 Task: Select the website type as company.
Action: Mouse moved to (640, 87)
Screenshot: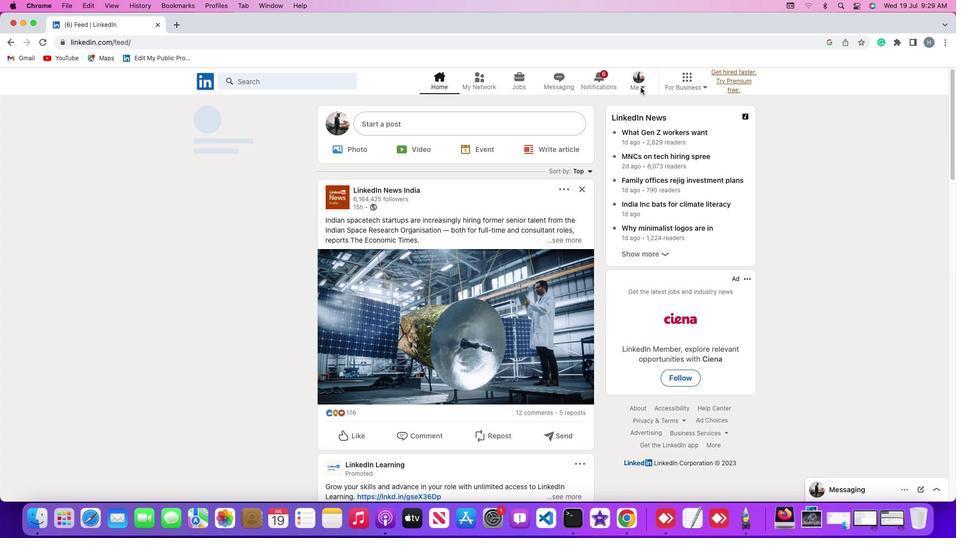 
Action: Mouse pressed left at (640, 87)
Screenshot: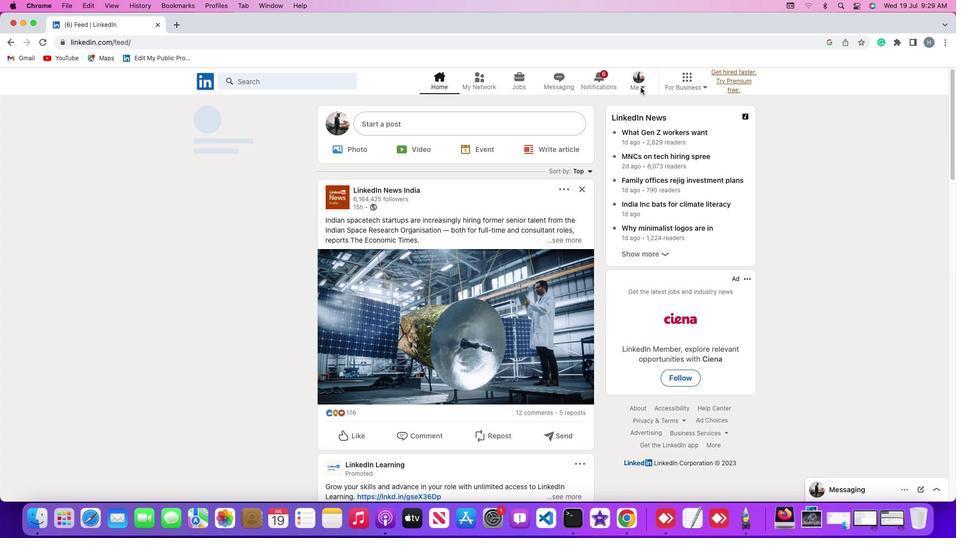 
Action: Mouse moved to (641, 84)
Screenshot: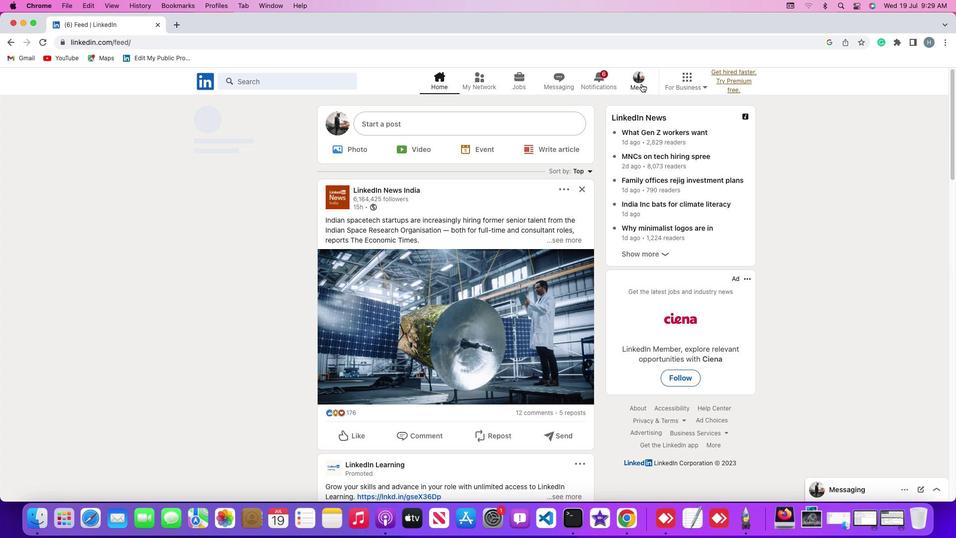 
Action: Mouse pressed left at (641, 84)
Screenshot: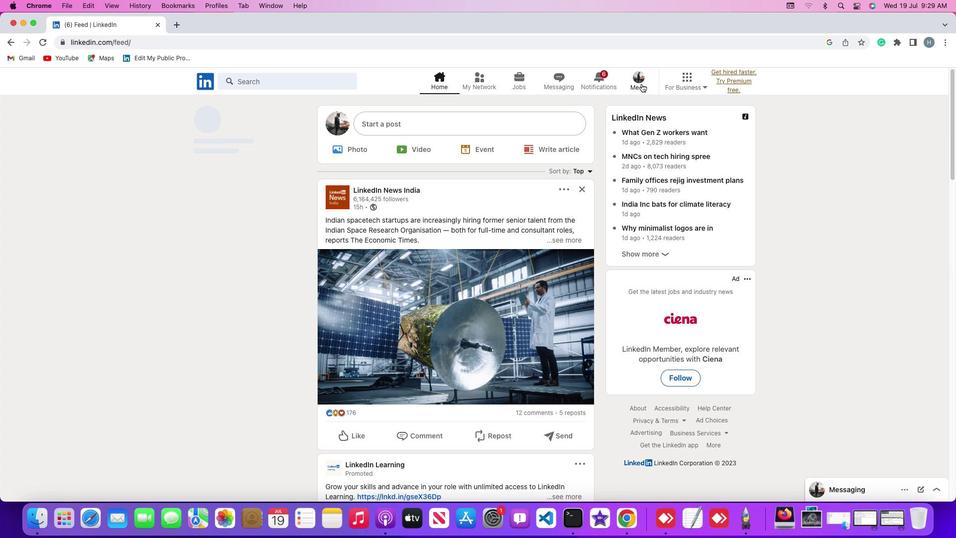 
Action: Mouse moved to (633, 135)
Screenshot: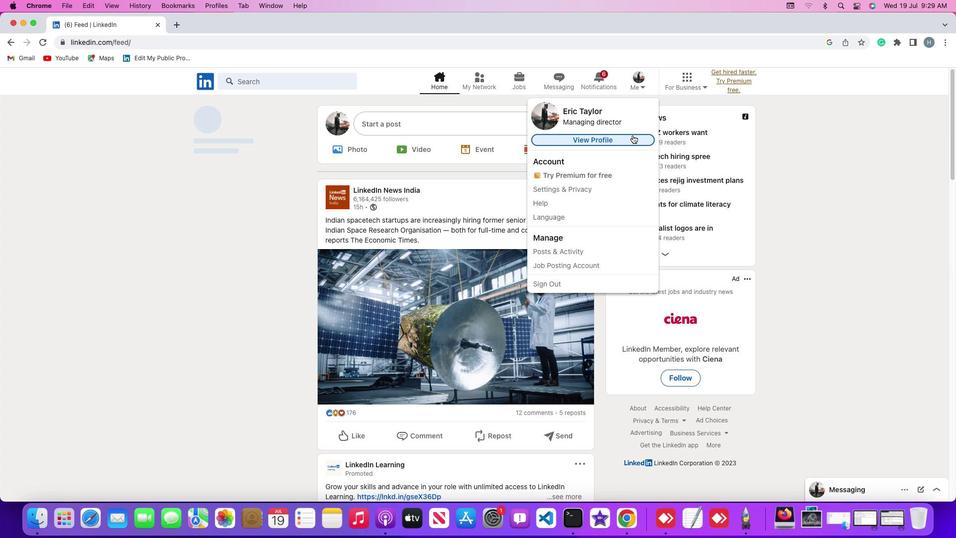 
Action: Mouse pressed left at (633, 135)
Screenshot: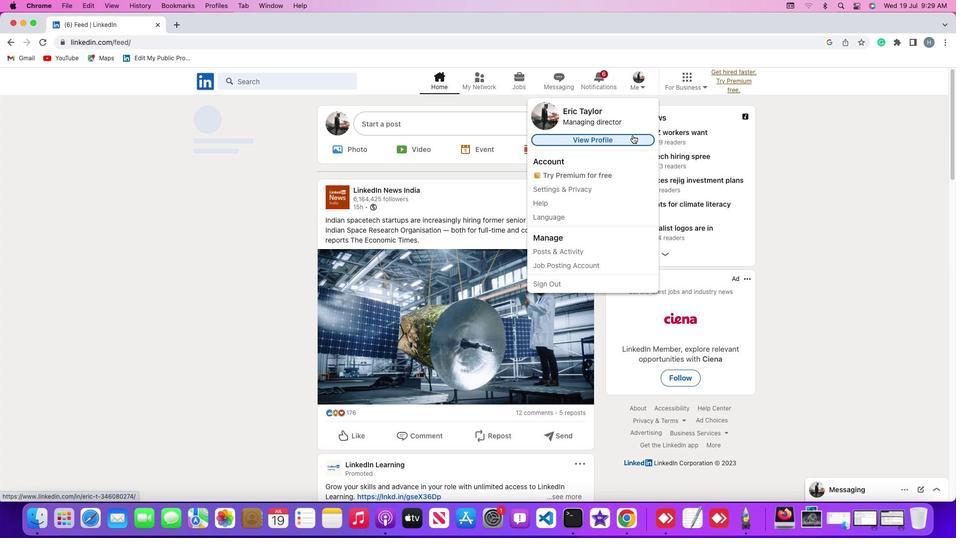 
Action: Mouse moved to (577, 220)
Screenshot: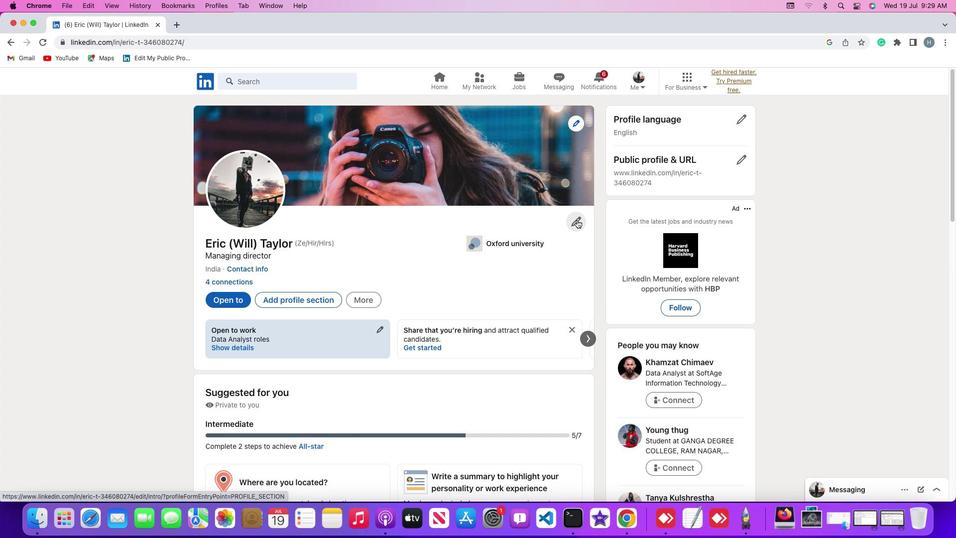 
Action: Mouse pressed left at (577, 220)
Screenshot: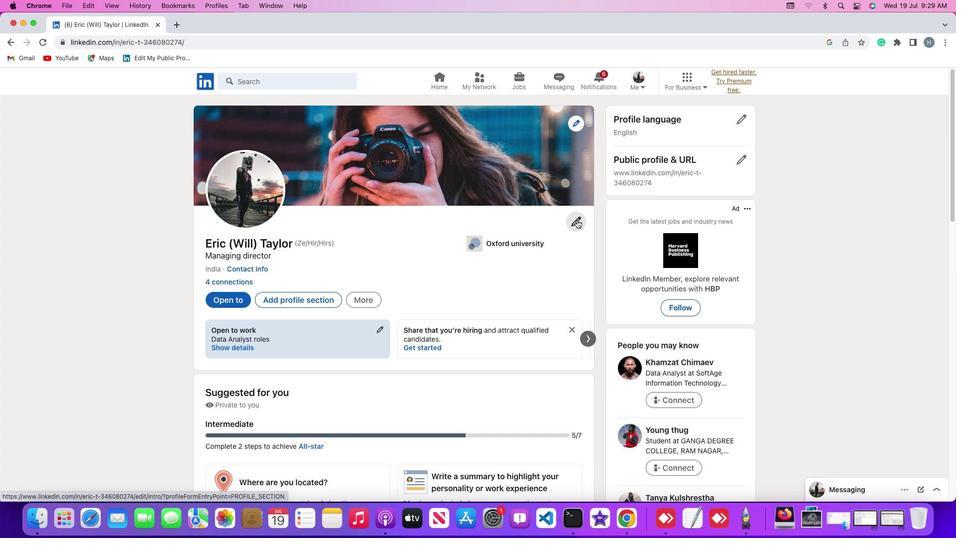
Action: Mouse moved to (544, 281)
Screenshot: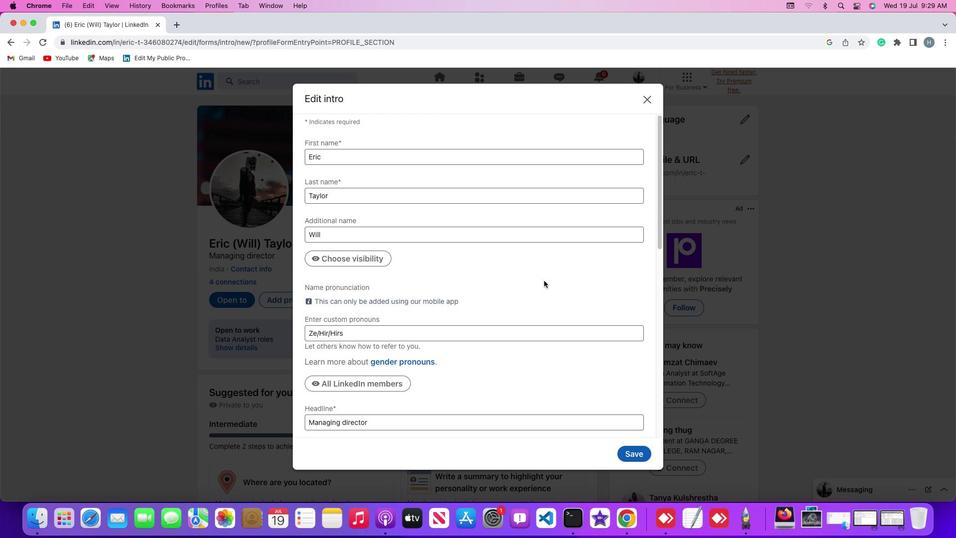 
Action: Mouse scrolled (544, 281) with delta (0, 0)
Screenshot: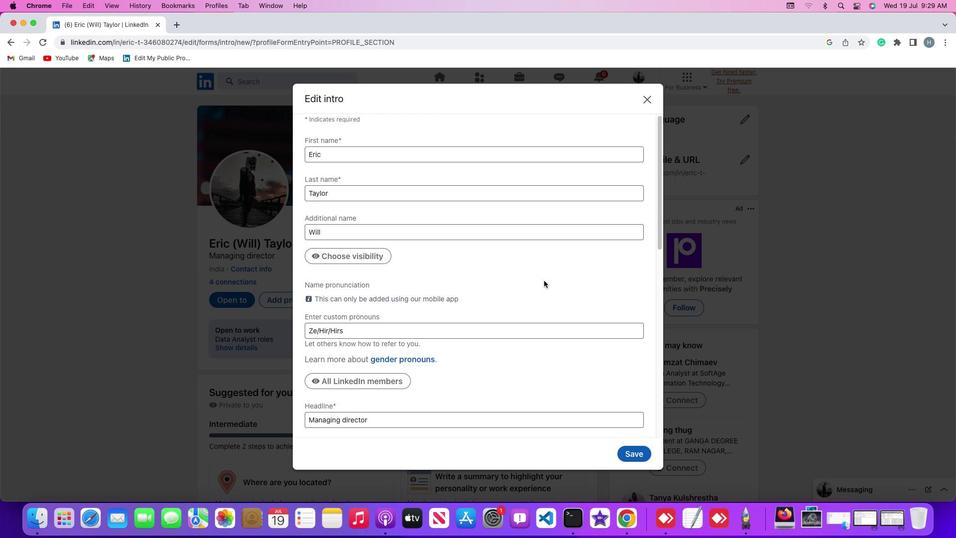 
Action: Mouse scrolled (544, 281) with delta (0, 0)
Screenshot: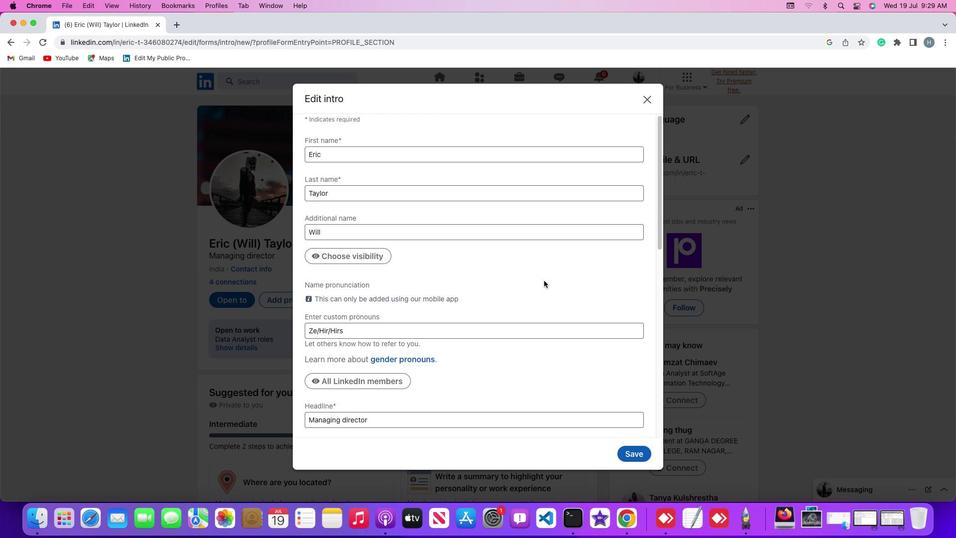 
Action: Mouse scrolled (544, 281) with delta (0, -1)
Screenshot: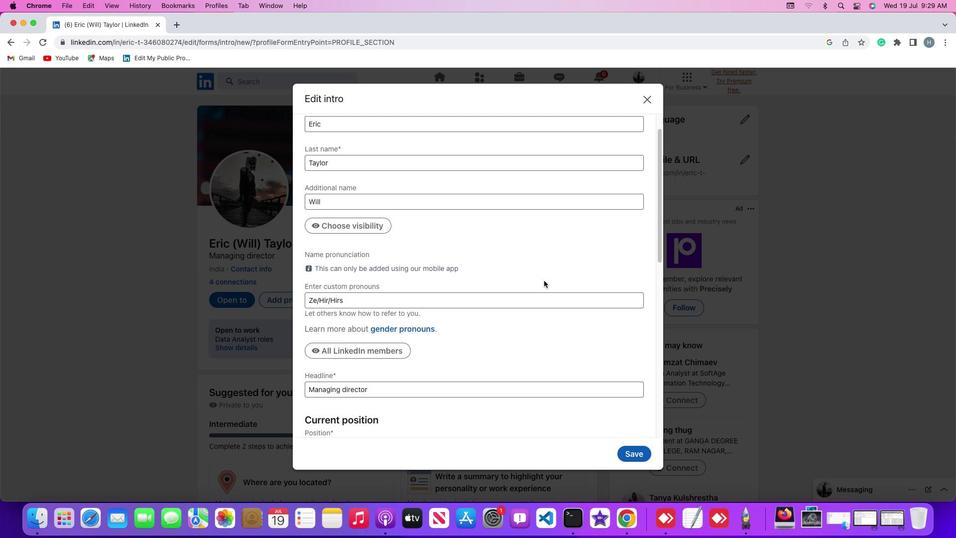 
Action: Mouse scrolled (544, 281) with delta (0, -2)
Screenshot: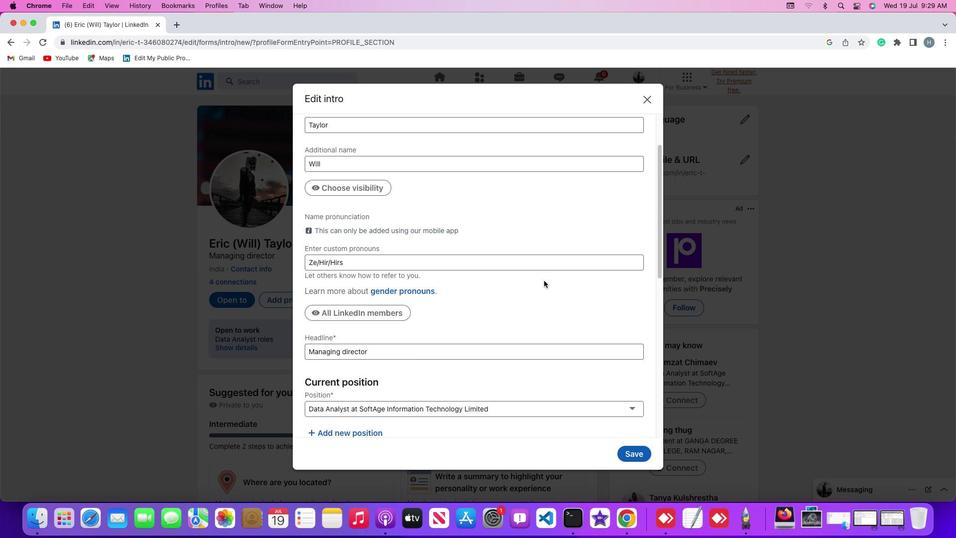 
Action: Mouse scrolled (544, 281) with delta (0, -2)
Screenshot: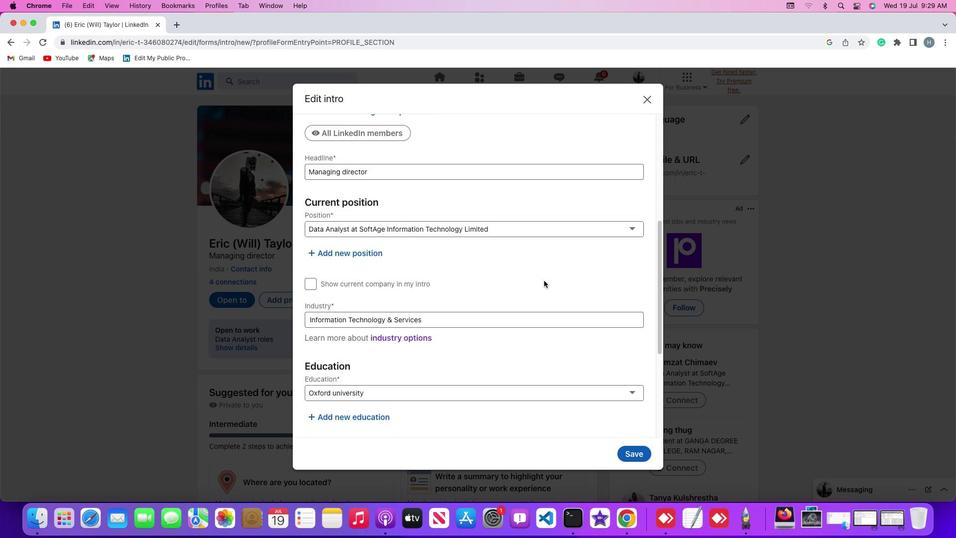 
Action: Mouse scrolled (544, 281) with delta (0, 0)
Screenshot: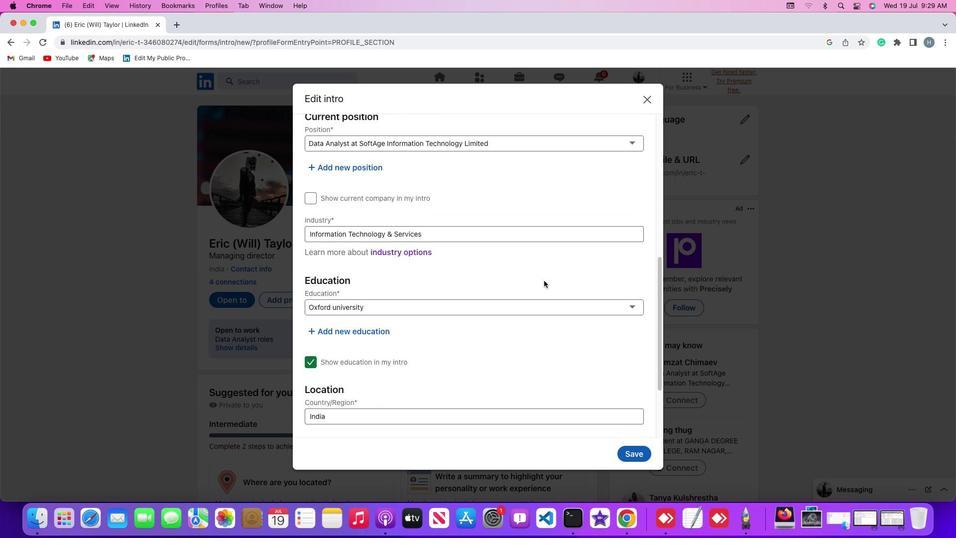 
Action: Mouse scrolled (544, 281) with delta (0, 0)
Screenshot: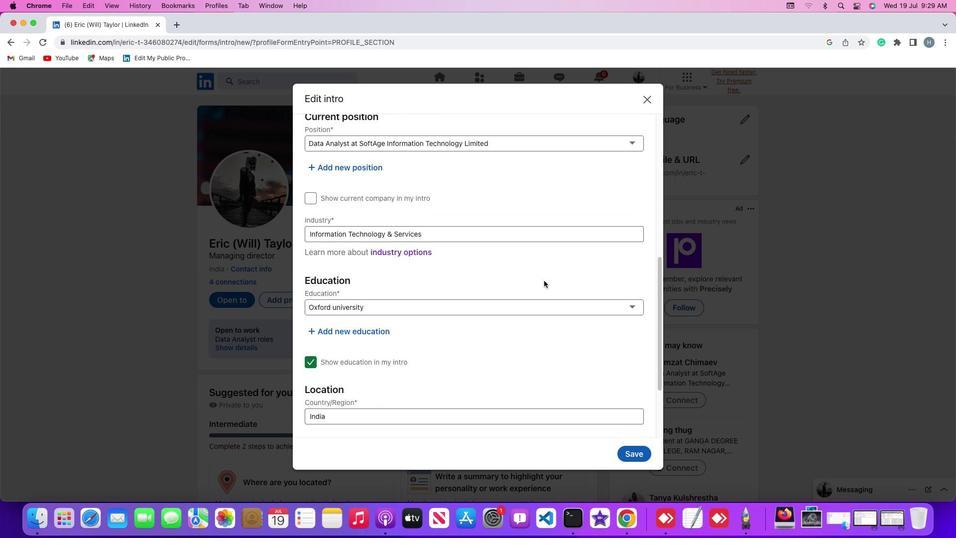 
Action: Mouse scrolled (544, 281) with delta (0, -1)
Screenshot: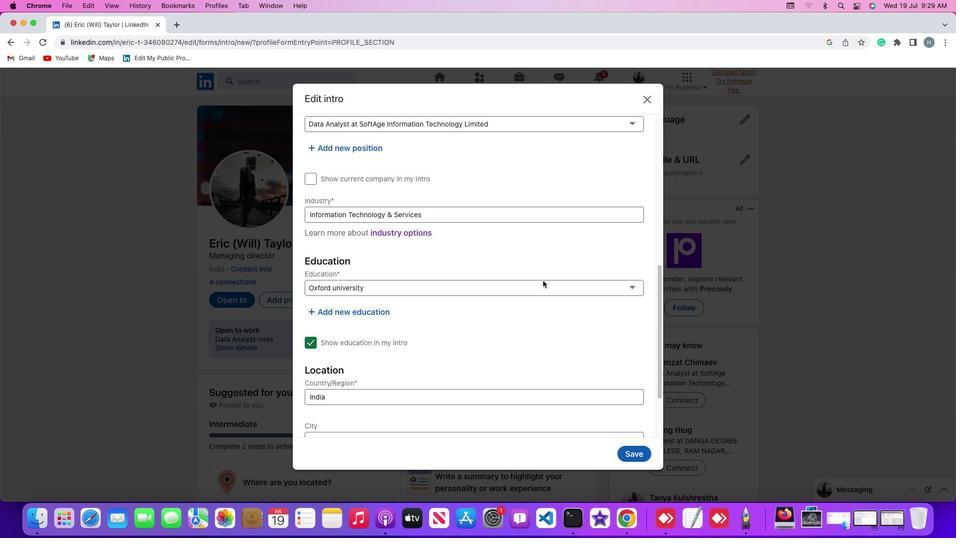 
Action: Mouse scrolled (544, 281) with delta (0, -2)
Screenshot: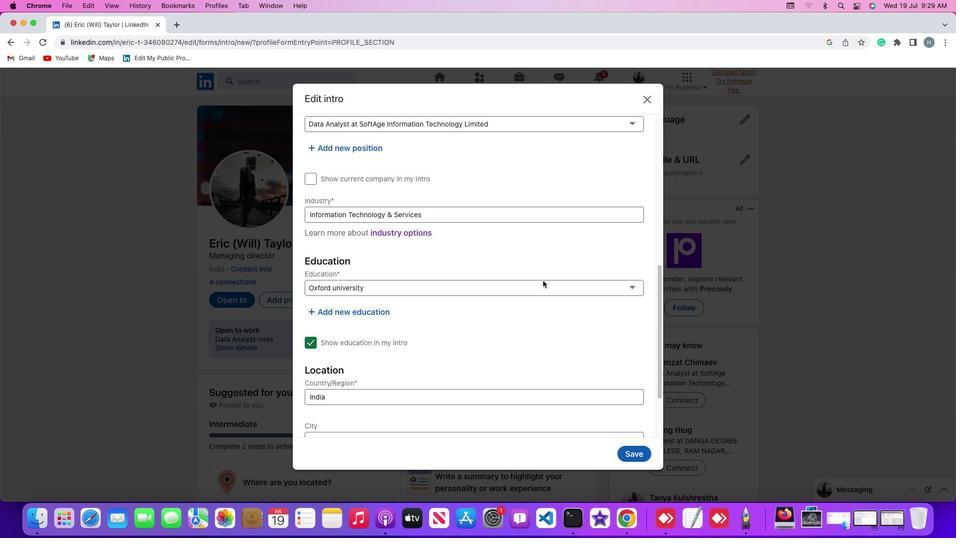 
Action: Mouse scrolled (544, 281) with delta (0, -2)
Screenshot: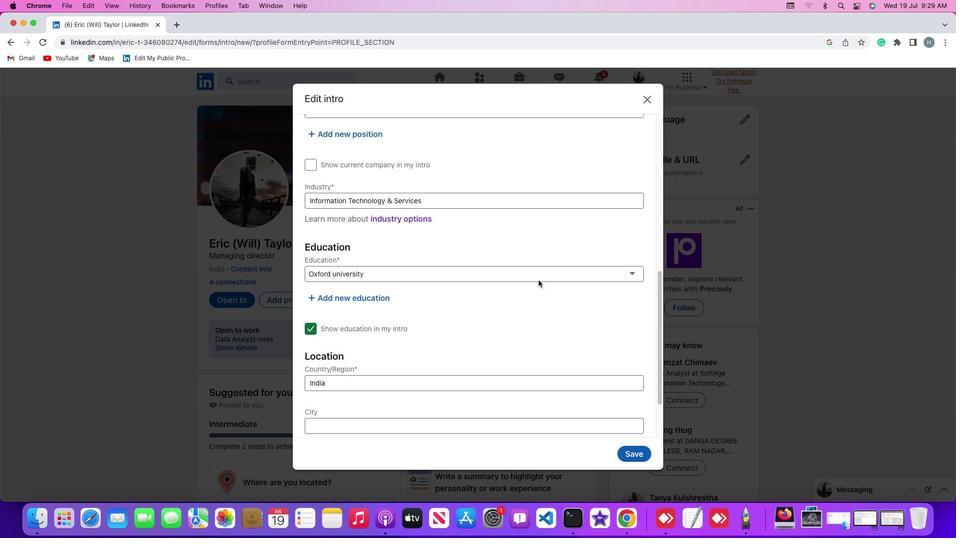 
Action: Mouse moved to (423, 379)
Screenshot: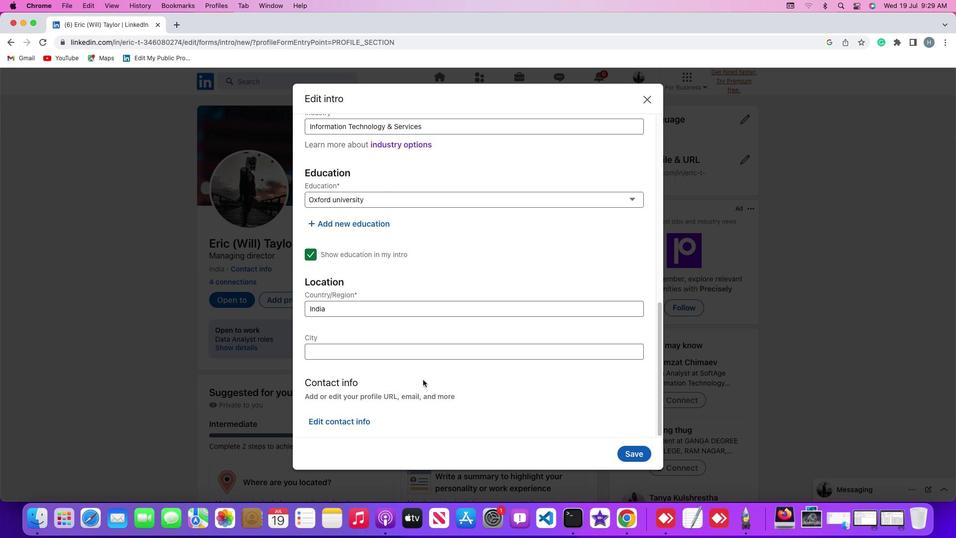 
Action: Mouse scrolled (423, 379) with delta (0, 0)
Screenshot: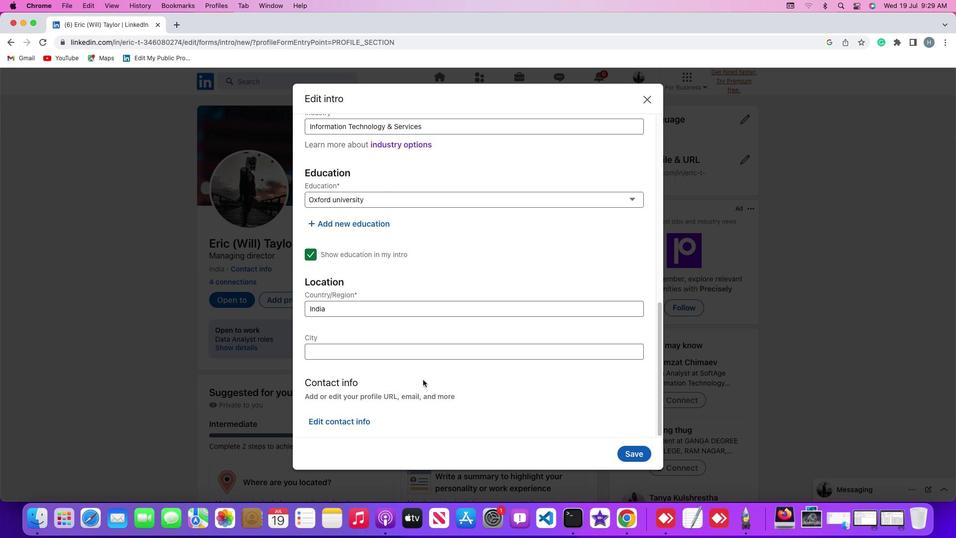 
Action: Mouse moved to (423, 379)
Screenshot: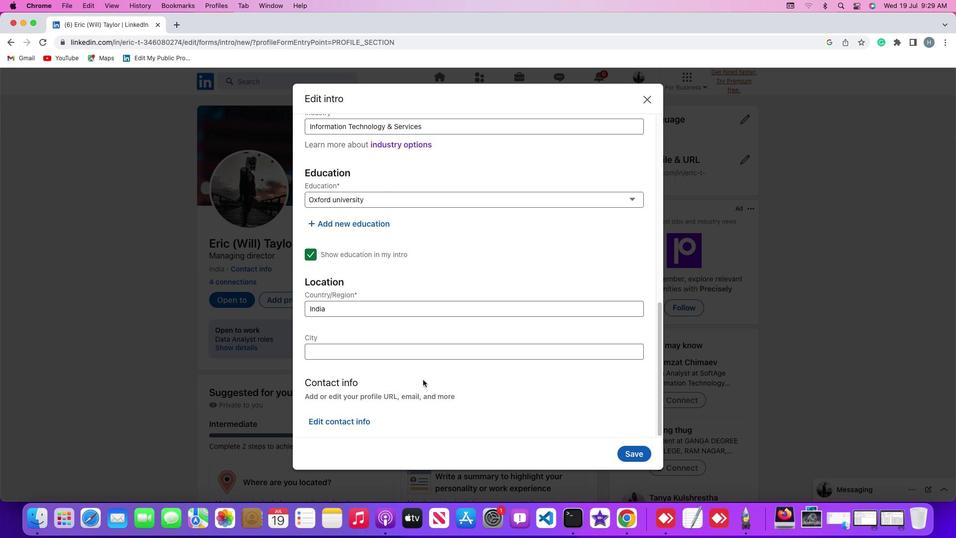 
Action: Mouse scrolled (423, 379) with delta (0, 0)
Screenshot: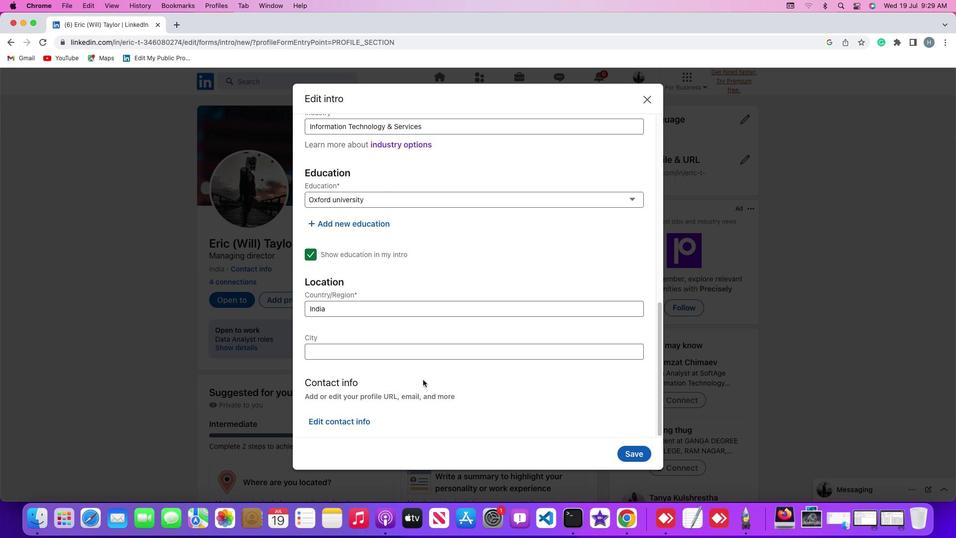 
Action: Mouse scrolled (423, 379) with delta (0, -1)
Screenshot: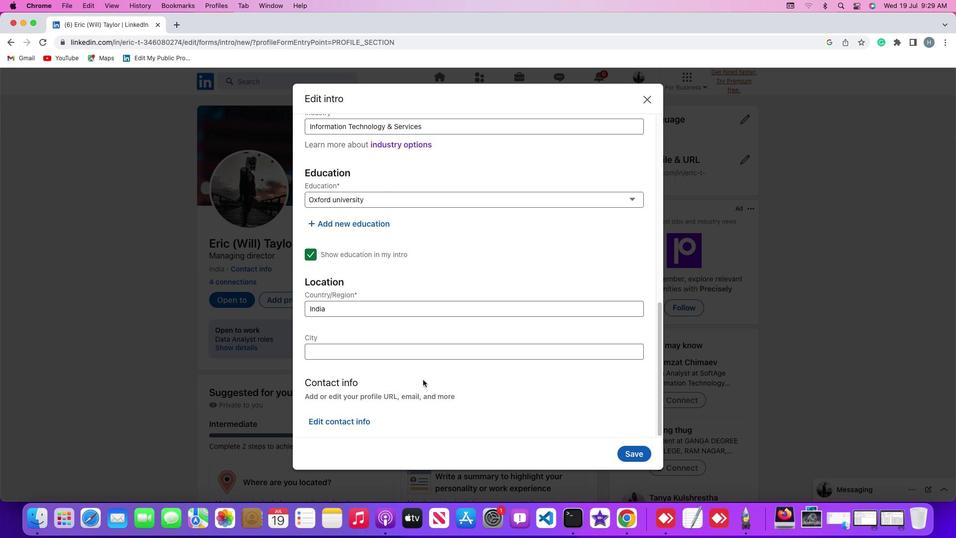 
Action: Mouse moved to (360, 417)
Screenshot: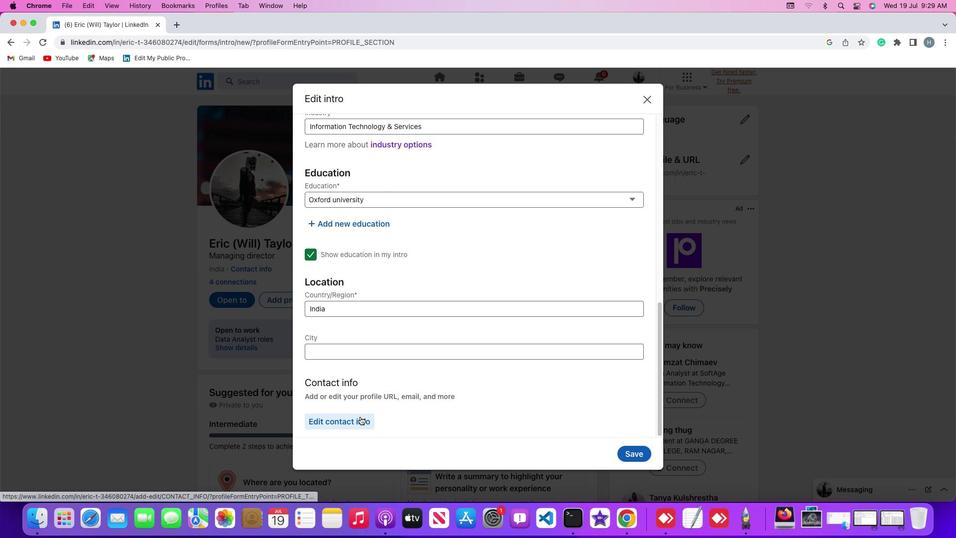 
Action: Mouse pressed left at (360, 417)
Screenshot: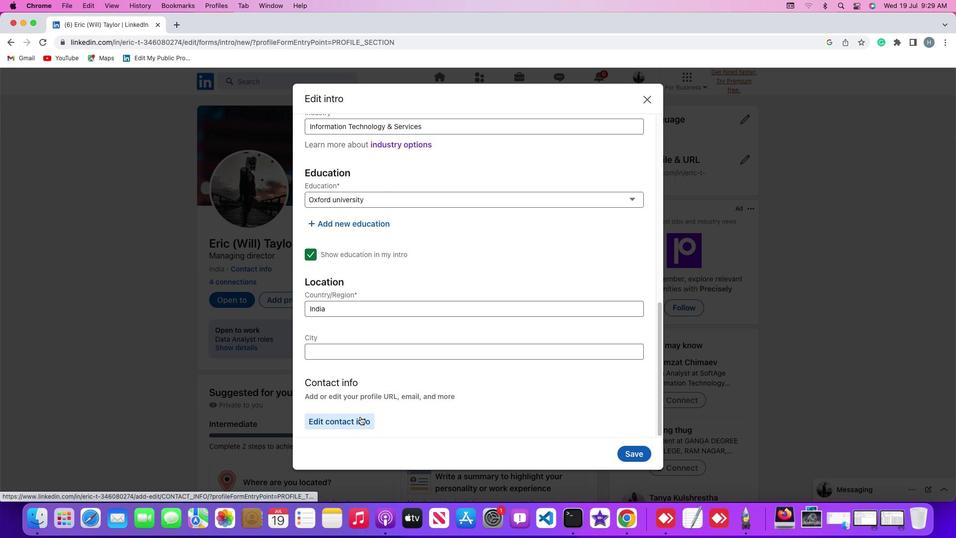 
Action: Mouse moved to (442, 302)
Screenshot: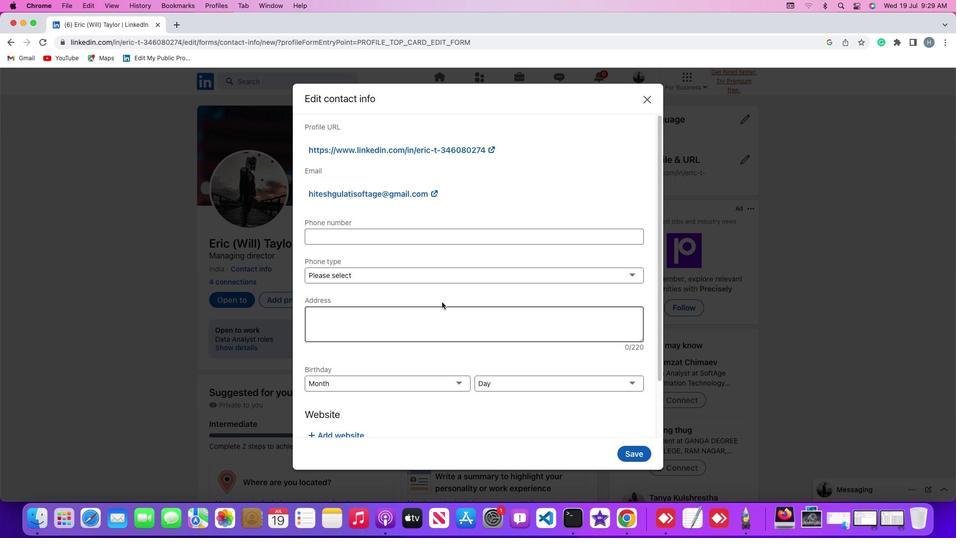 
Action: Mouse scrolled (442, 302) with delta (0, 0)
Screenshot: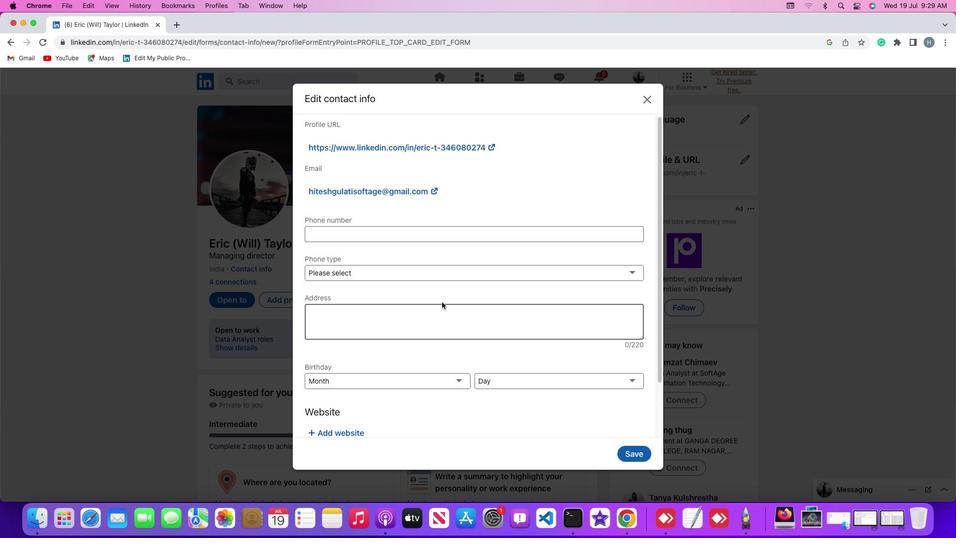 
Action: Mouse scrolled (442, 302) with delta (0, 0)
Screenshot: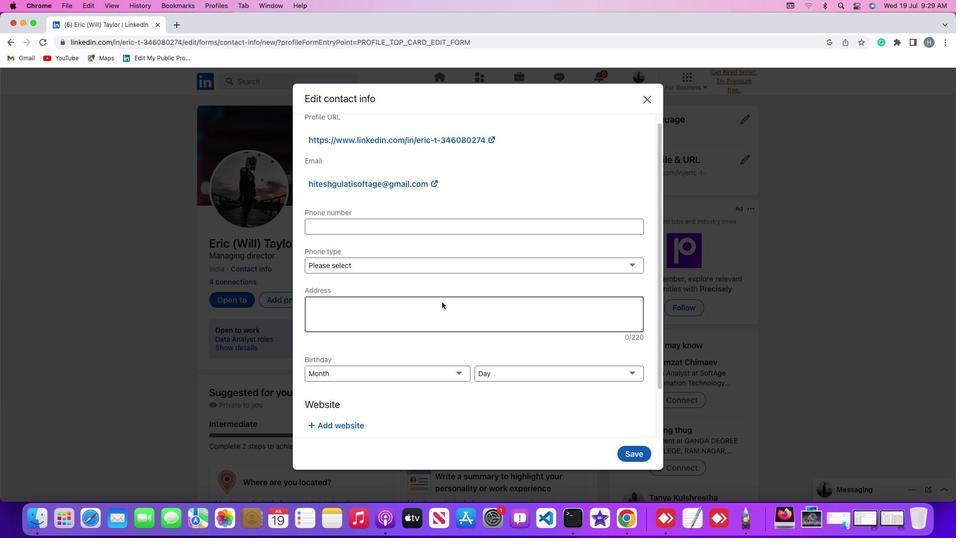 
Action: Mouse scrolled (442, 302) with delta (0, -1)
Screenshot: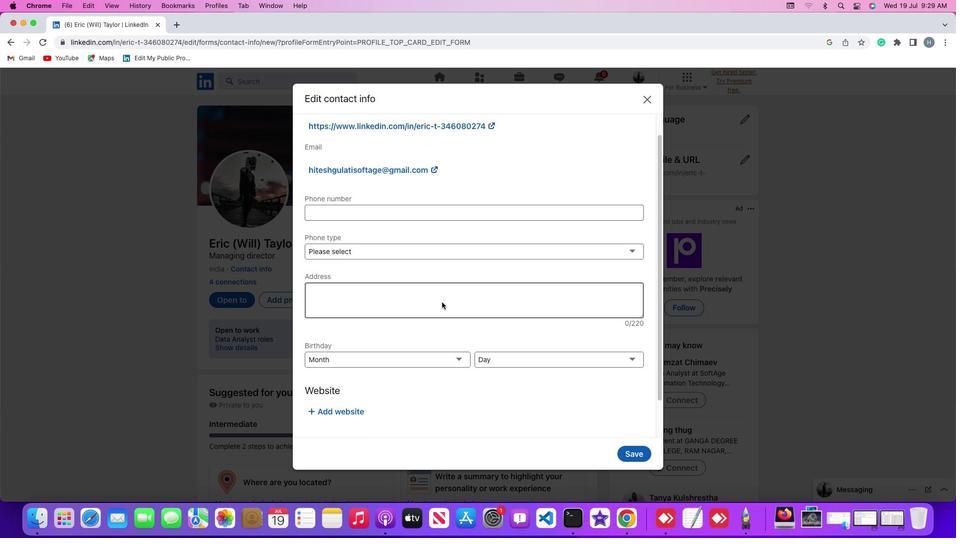 
Action: Mouse scrolled (442, 302) with delta (0, -1)
Screenshot: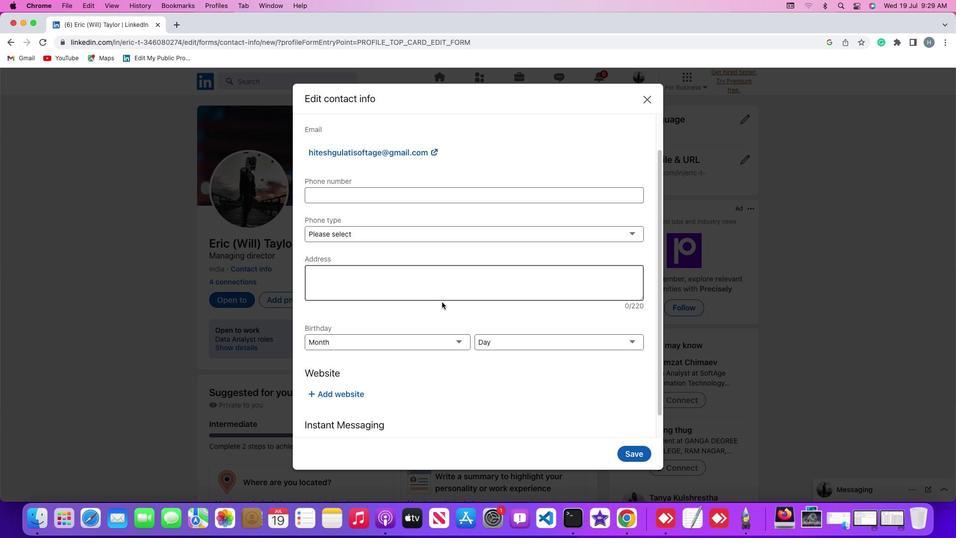 
Action: Mouse scrolled (442, 302) with delta (0, -2)
Screenshot: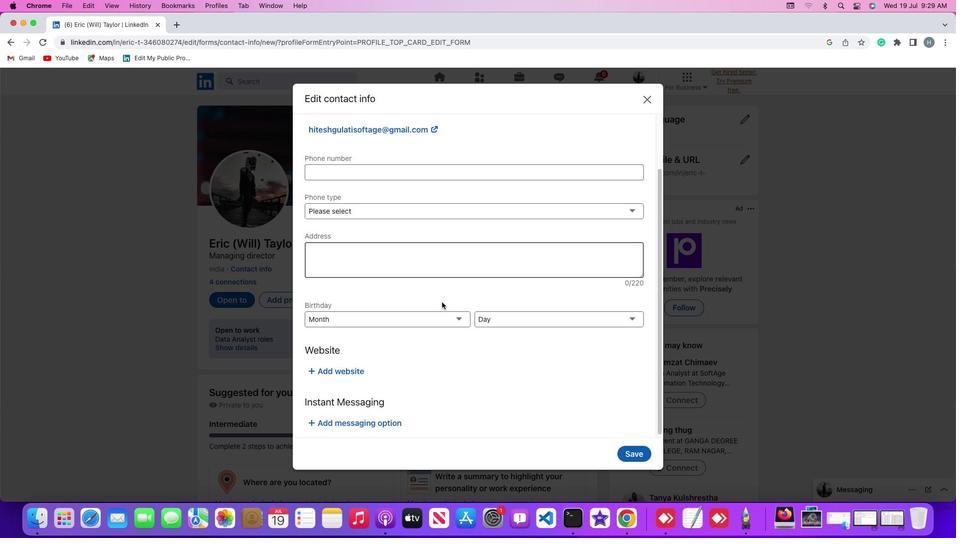 
Action: Mouse scrolled (442, 302) with delta (0, 0)
Screenshot: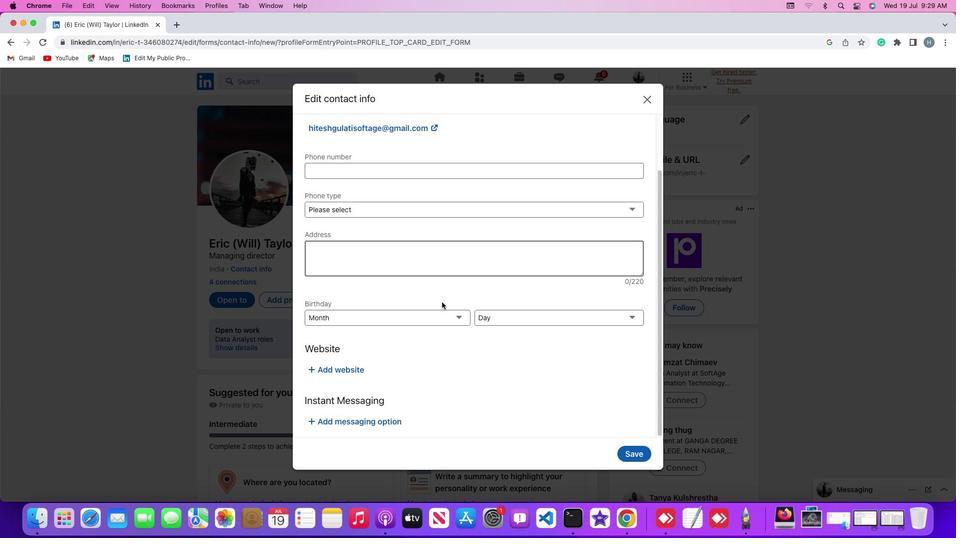 
Action: Mouse scrolled (442, 302) with delta (0, 0)
Screenshot: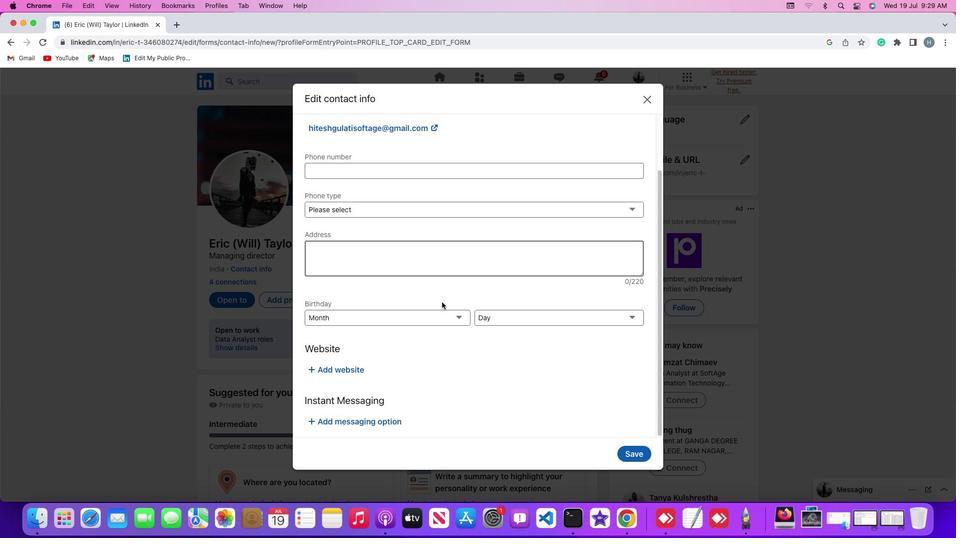 
Action: Mouse scrolled (442, 302) with delta (0, -1)
Screenshot: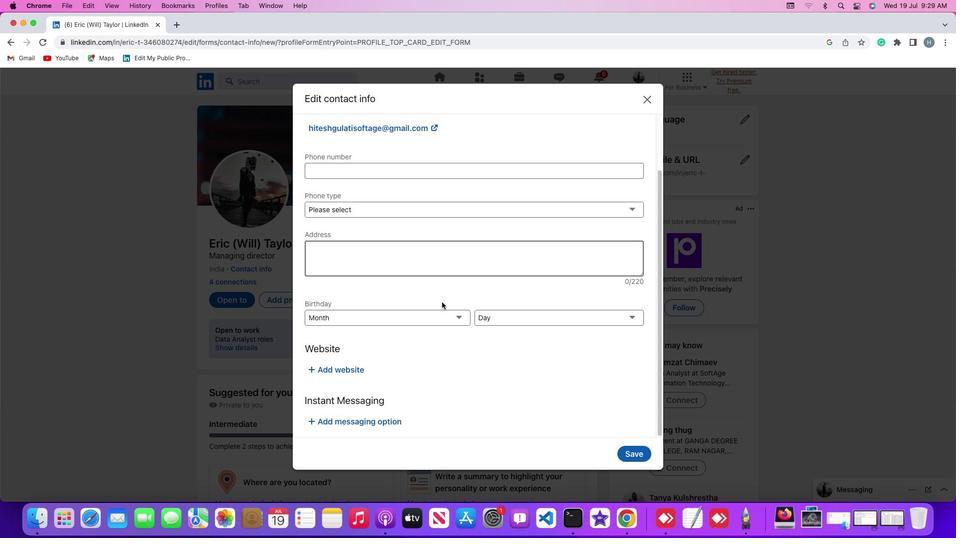 
Action: Mouse scrolled (442, 302) with delta (0, -2)
Screenshot: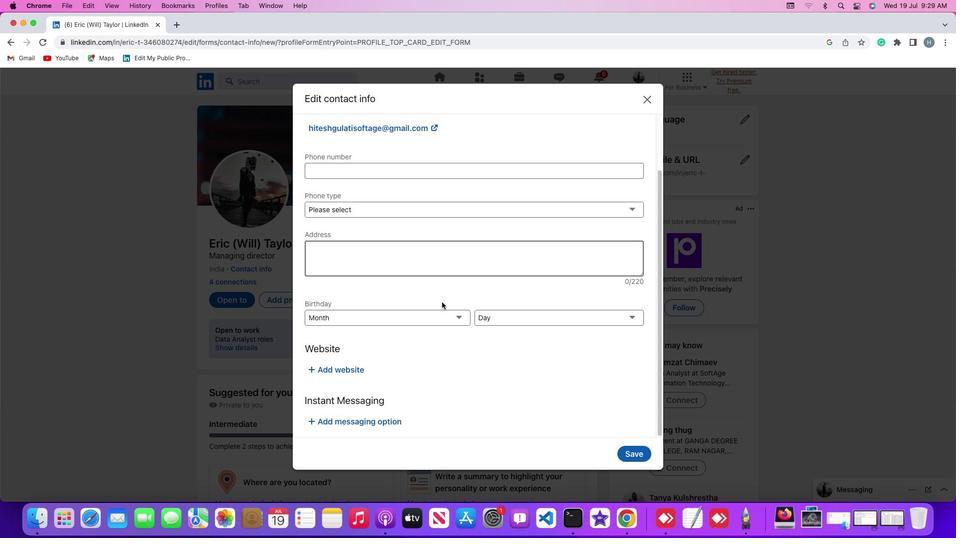 
Action: Mouse moved to (354, 368)
Screenshot: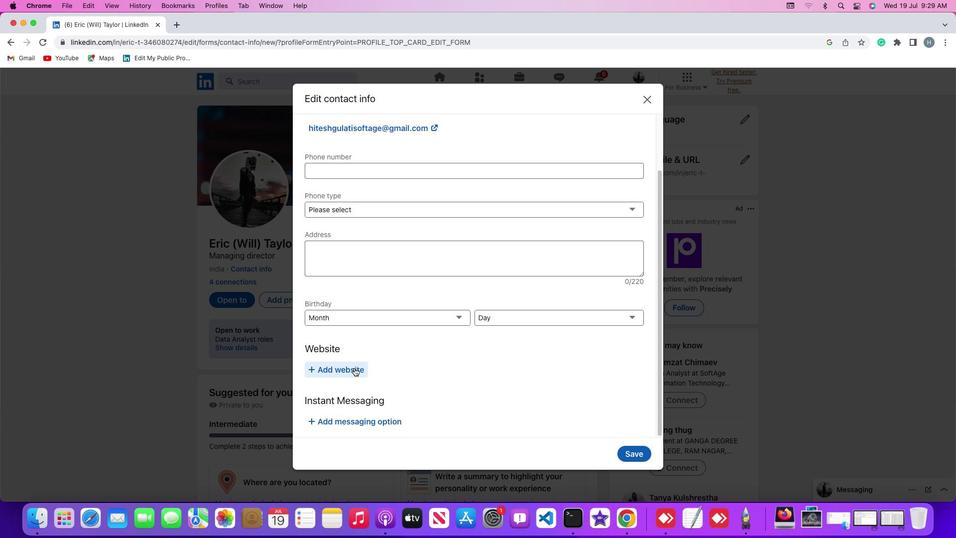 
Action: Mouse pressed left at (354, 368)
Screenshot: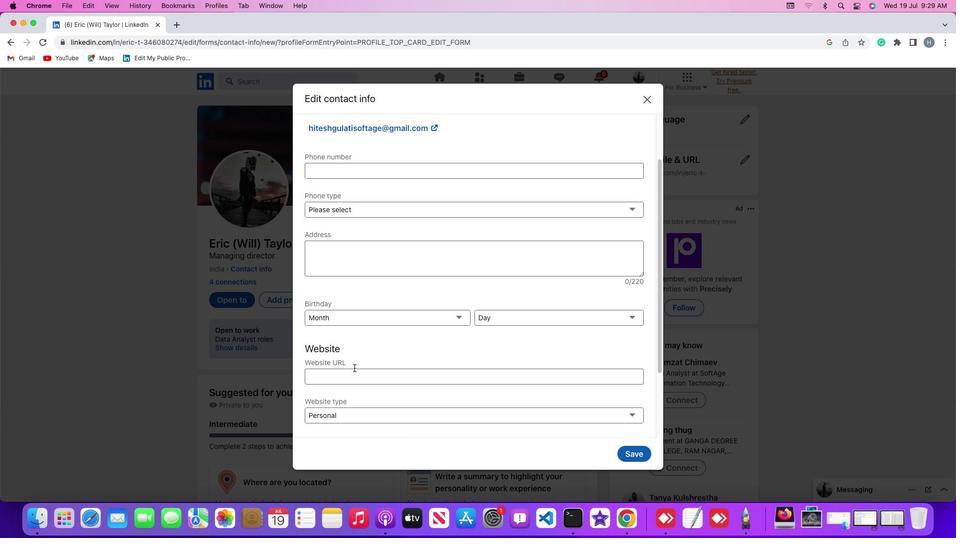 
Action: Mouse moved to (422, 388)
Screenshot: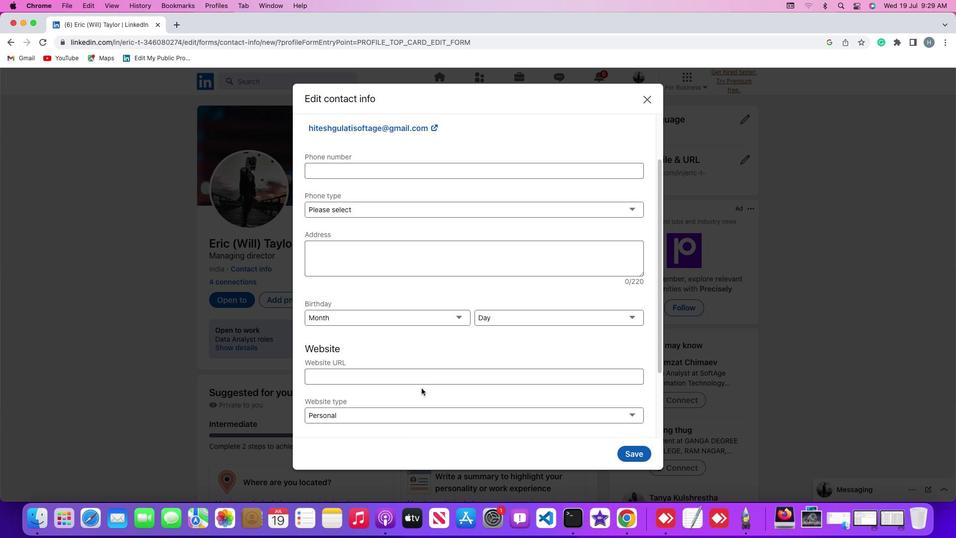 
Action: Mouse scrolled (422, 388) with delta (0, 0)
Screenshot: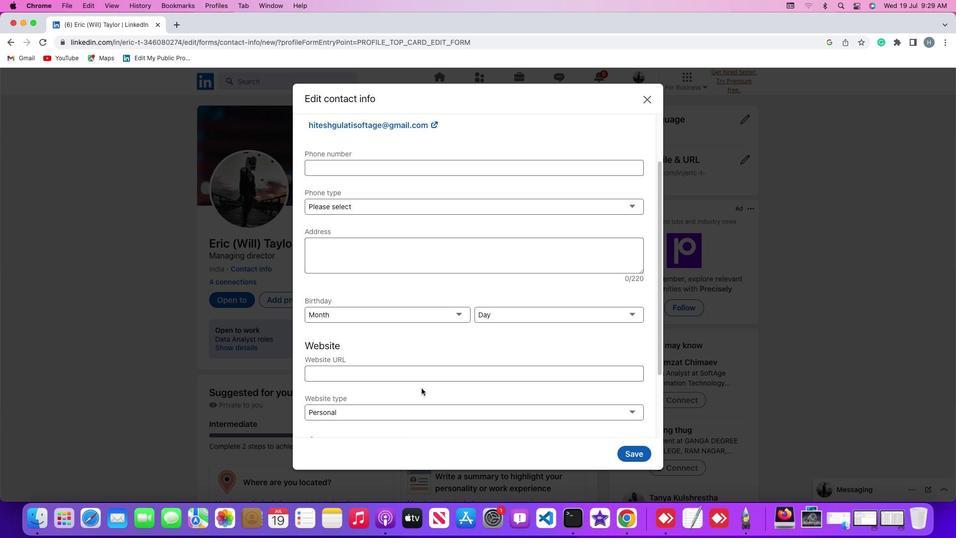 
Action: Mouse scrolled (422, 388) with delta (0, 0)
Screenshot: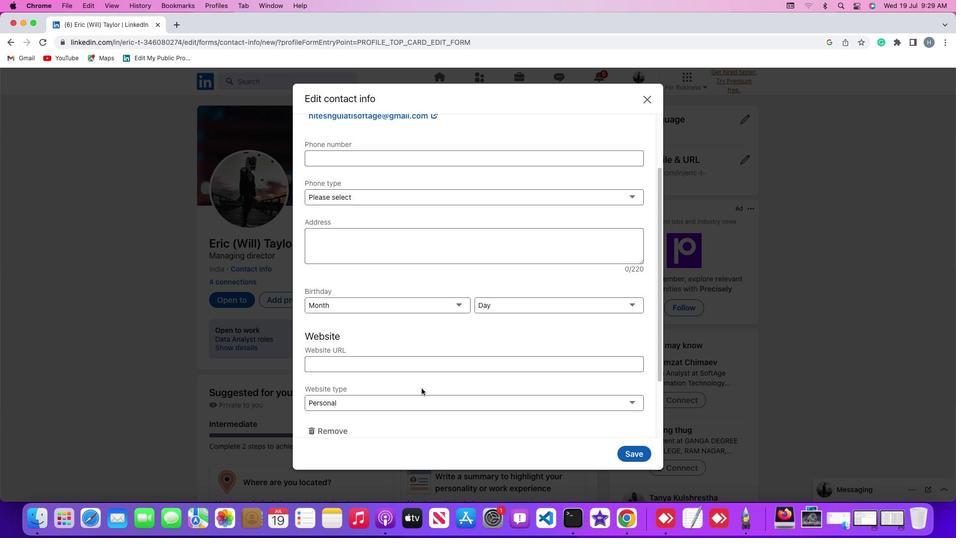 
Action: Mouse scrolled (422, 388) with delta (0, 0)
Screenshot: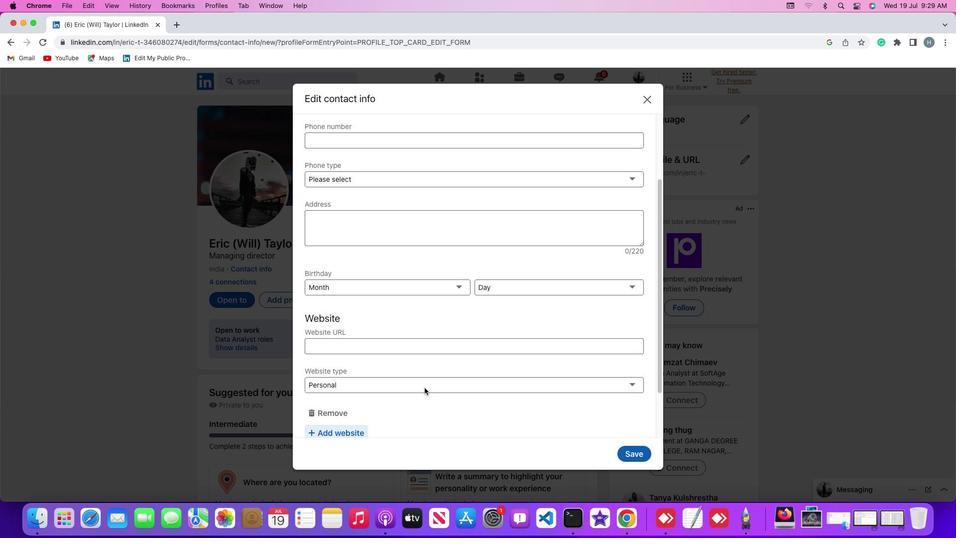 
Action: Mouse moved to (632, 336)
Screenshot: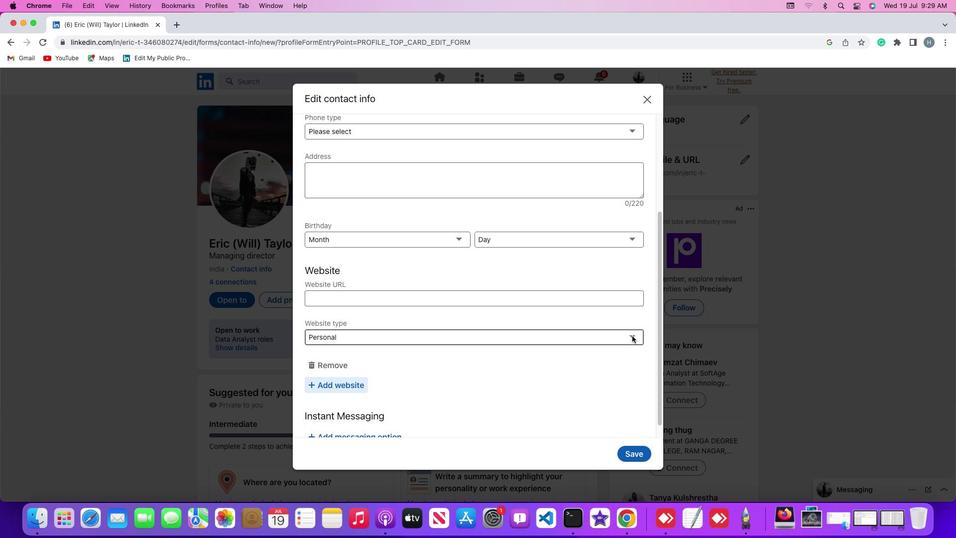 
Action: Mouse pressed left at (632, 336)
Screenshot: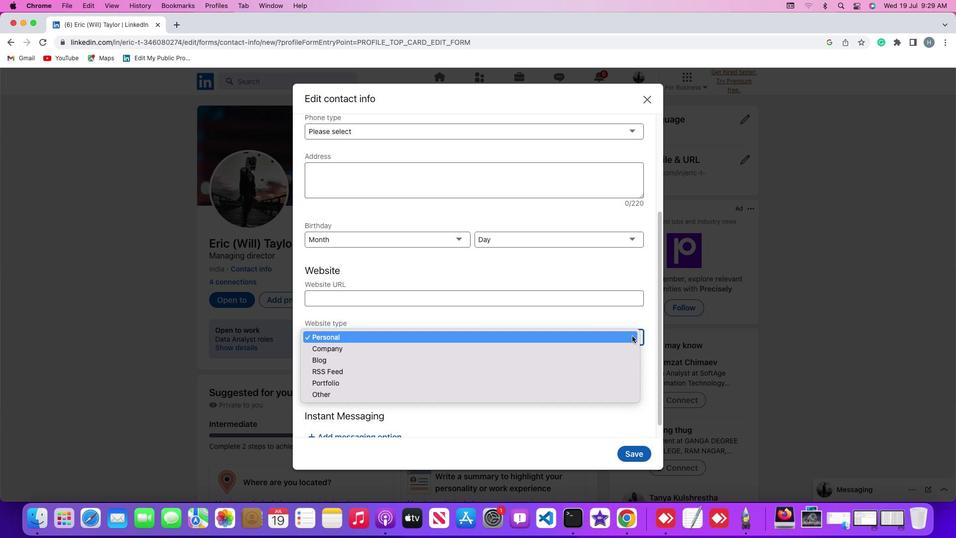 
Action: Mouse moved to (626, 346)
Screenshot: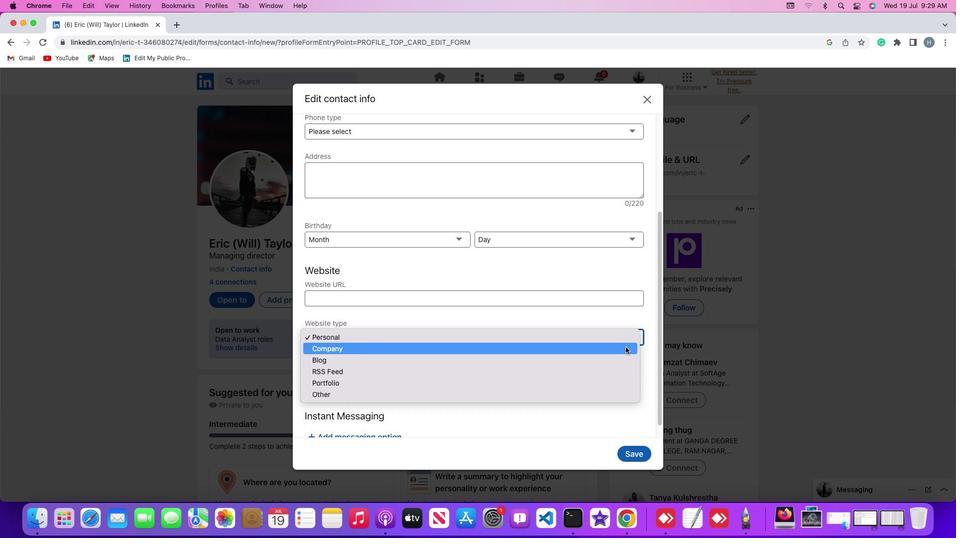 
Action: Mouse pressed left at (626, 346)
Screenshot: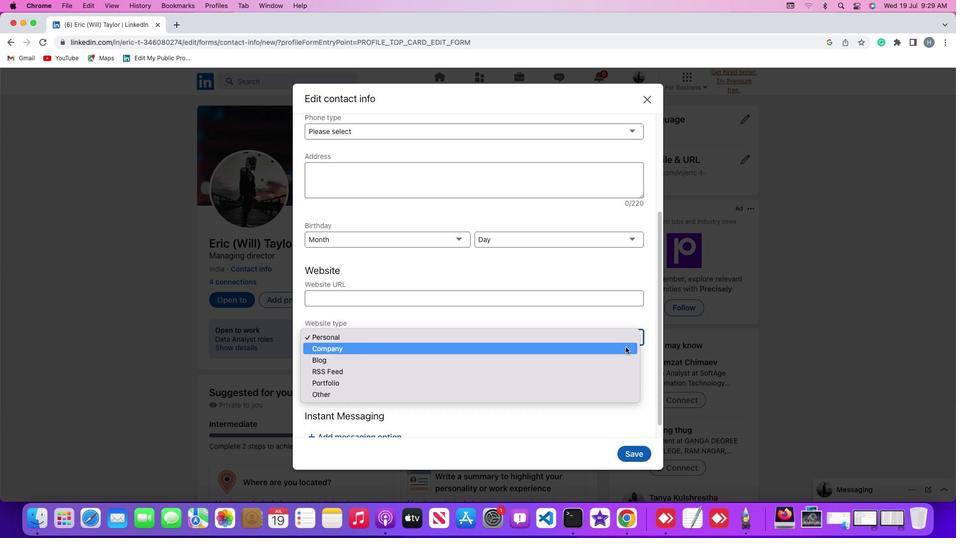 
Action: Mouse moved to (611, 364)
Screenshot: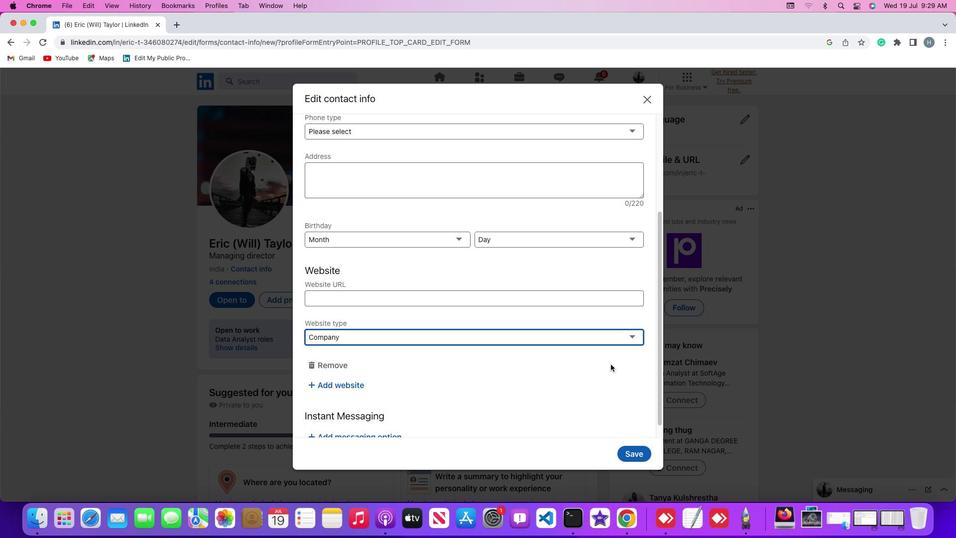 
